 Task: Assign in the project TreasureLine the issue 'Search results not returning expected results' to the sprint 'Light Speed'.
Action: Mouse moved to (983, 194)
Screenshot: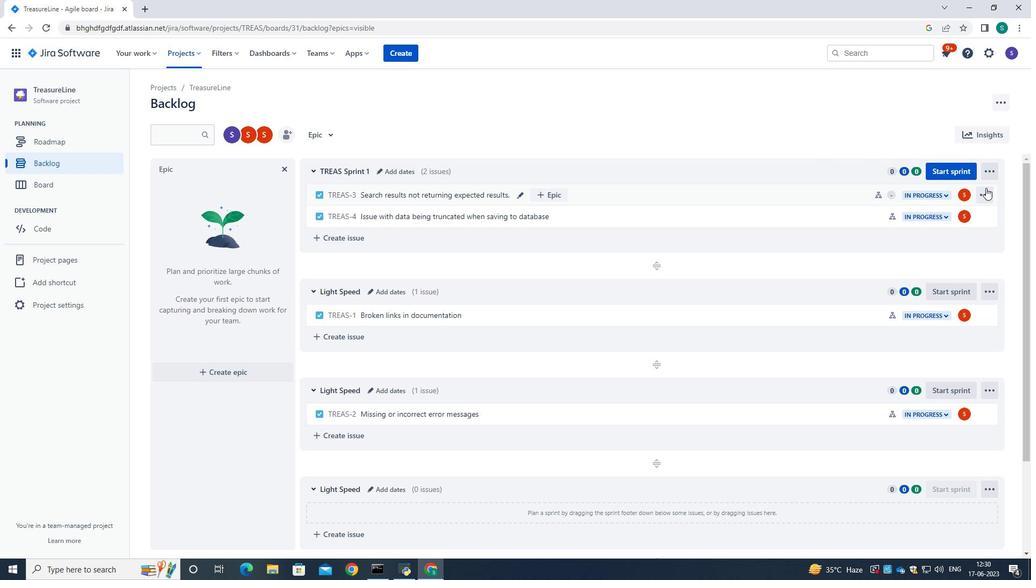 
Action: Mouse pressed left at (983, 194)
Screenshot: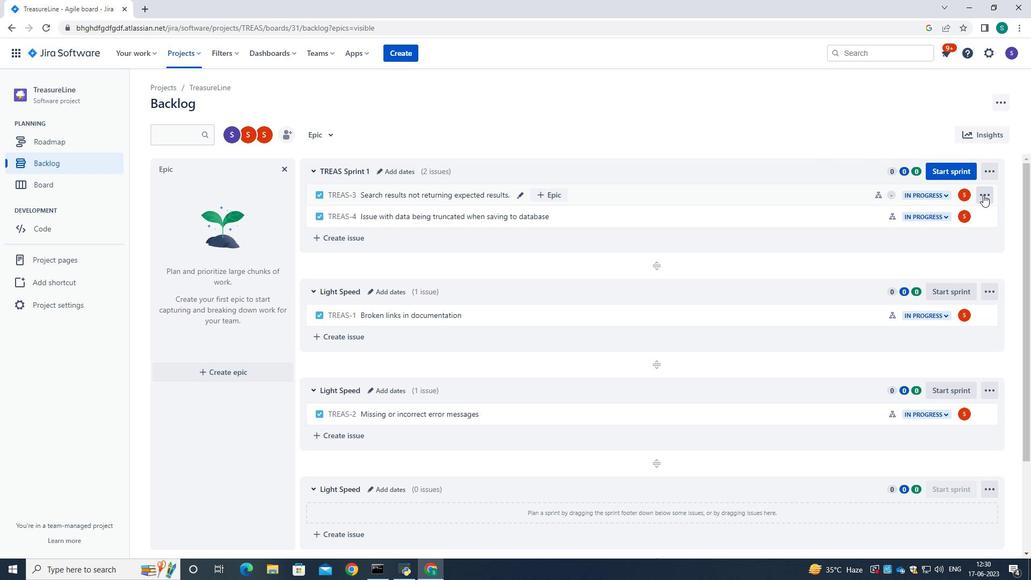 
Action: Mouse moved to (936, 355)
Screenshot: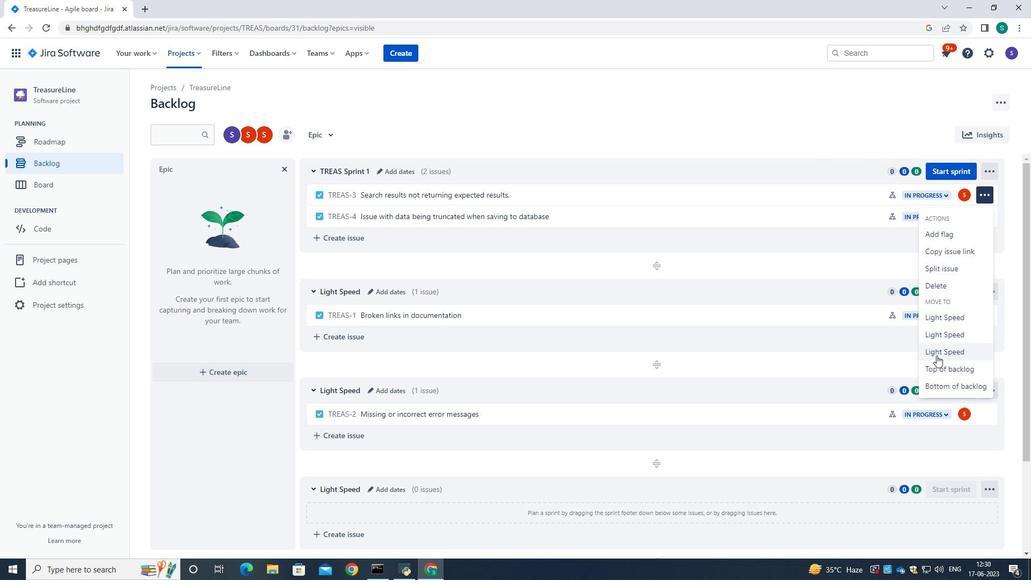 
Action: Mouse pressed left at (936, 355)
Screenshot: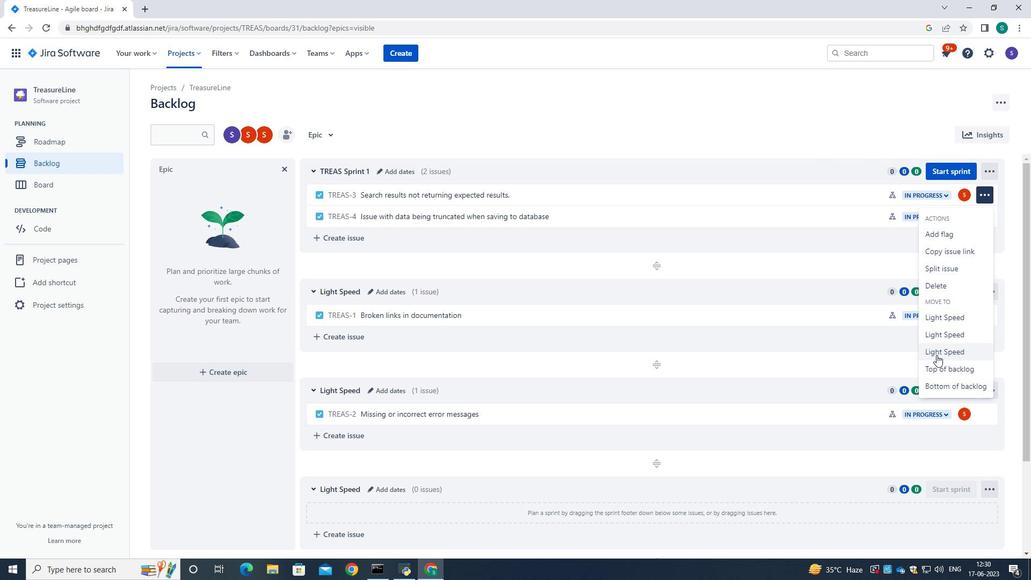 
Action: Mouse moved to (554, 127)
Screenshot: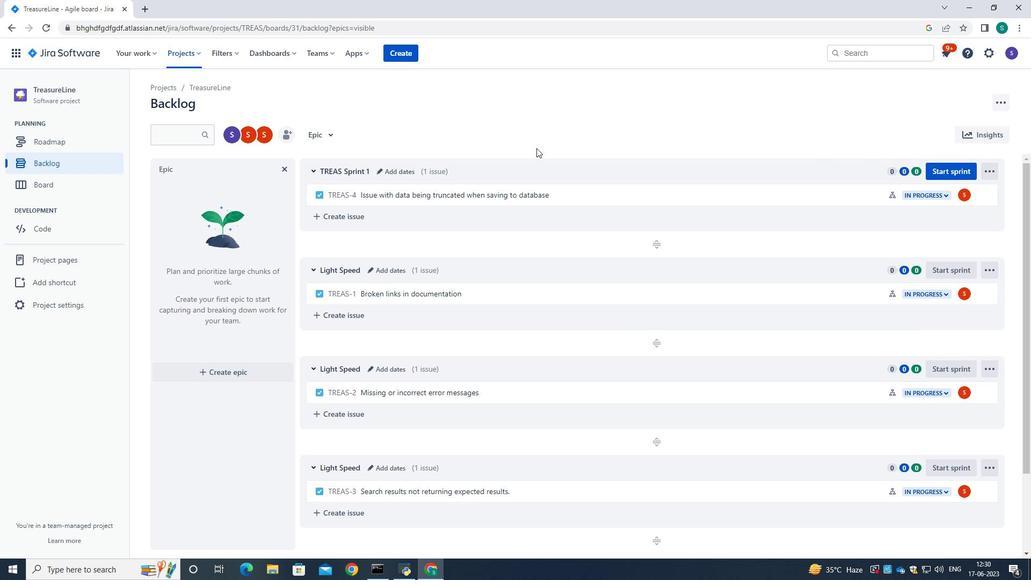 
Action: Mouse pressed left at (554, 127)
Screenshot: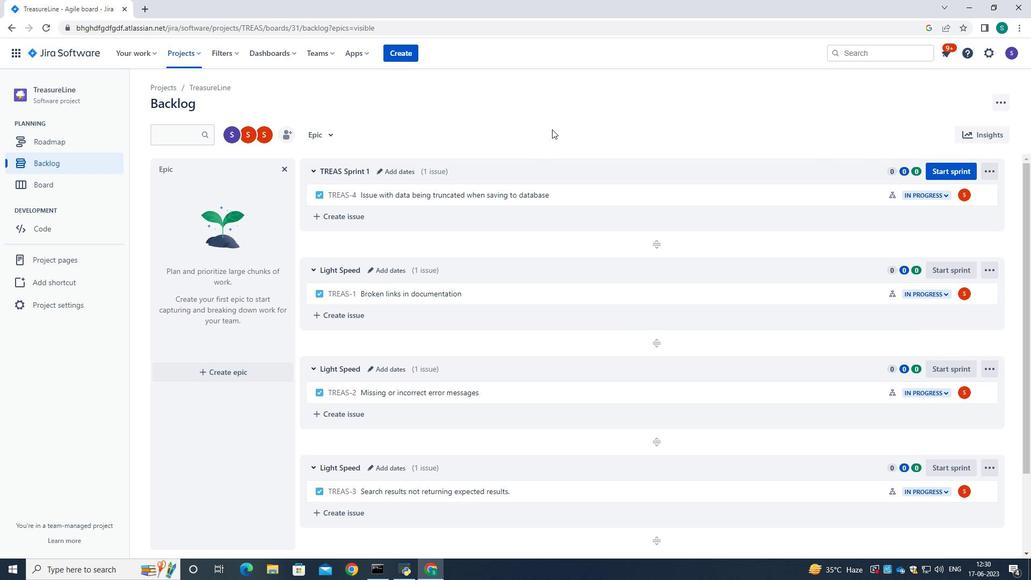 
